 Task: Create a rule from the Routing list, Task moved to a section -> Set Priority in the project TracePlan , set the section as To-Do and set the priority of the task as  High.
Action: Mouse moved to (65, 413)
Screenshot: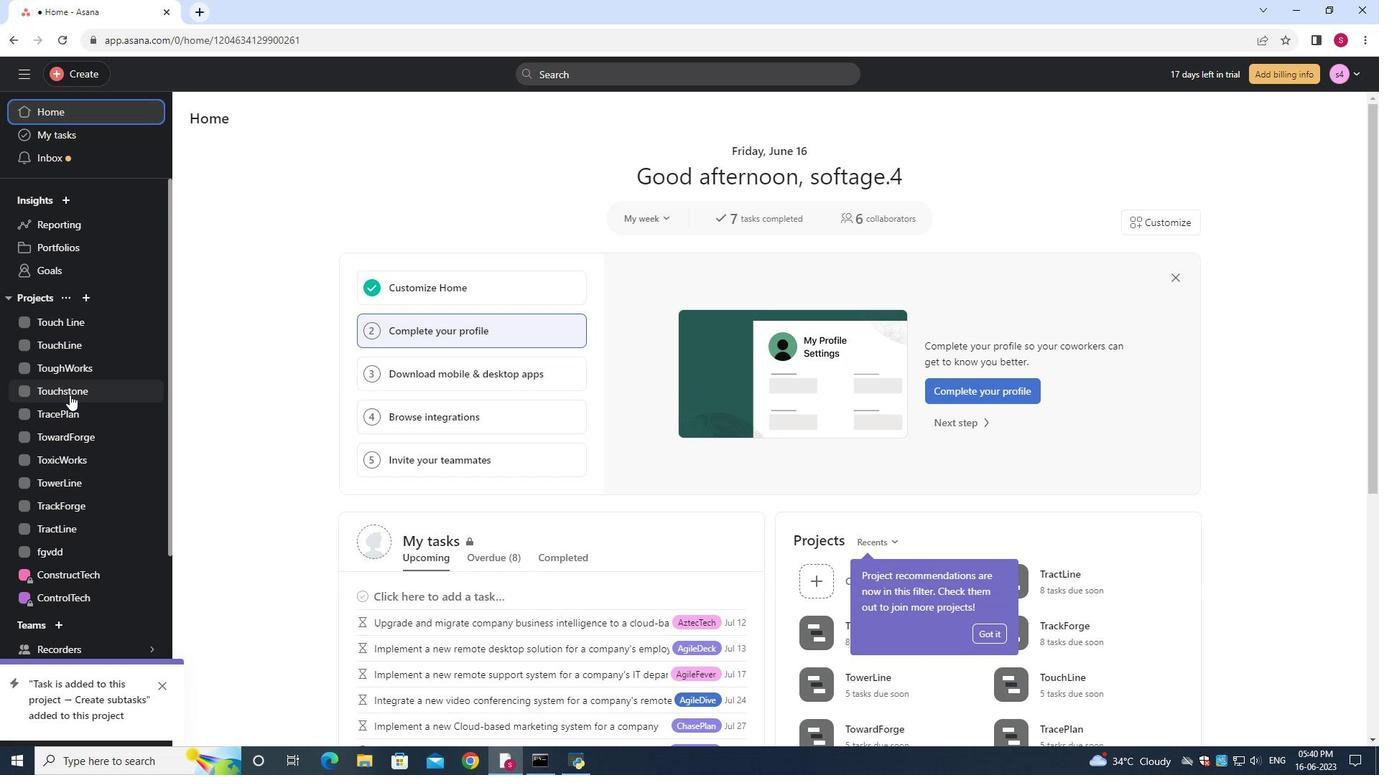 
Action: Mouse pressed left at (65, 413)
Screenshot: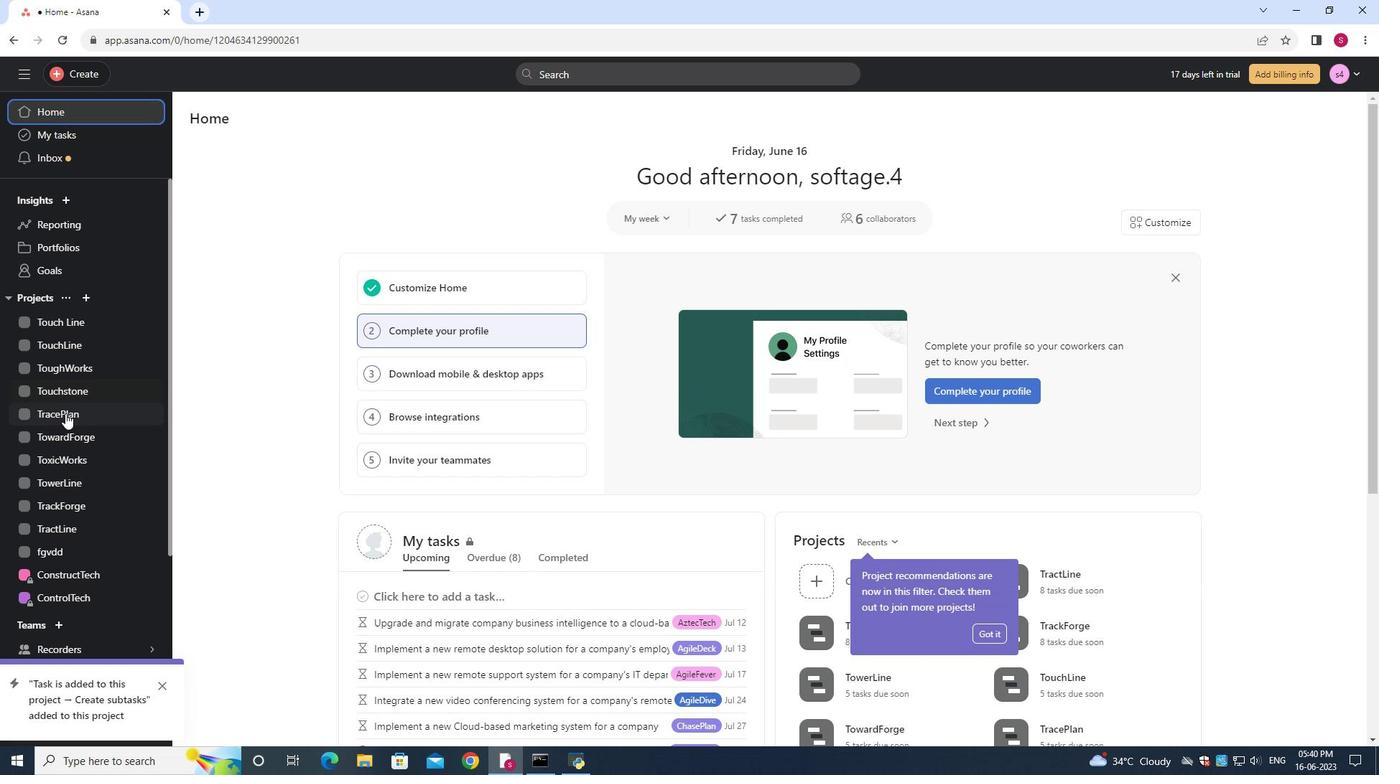 
Action: Mouse moved to (1312, 125)
Screenshot: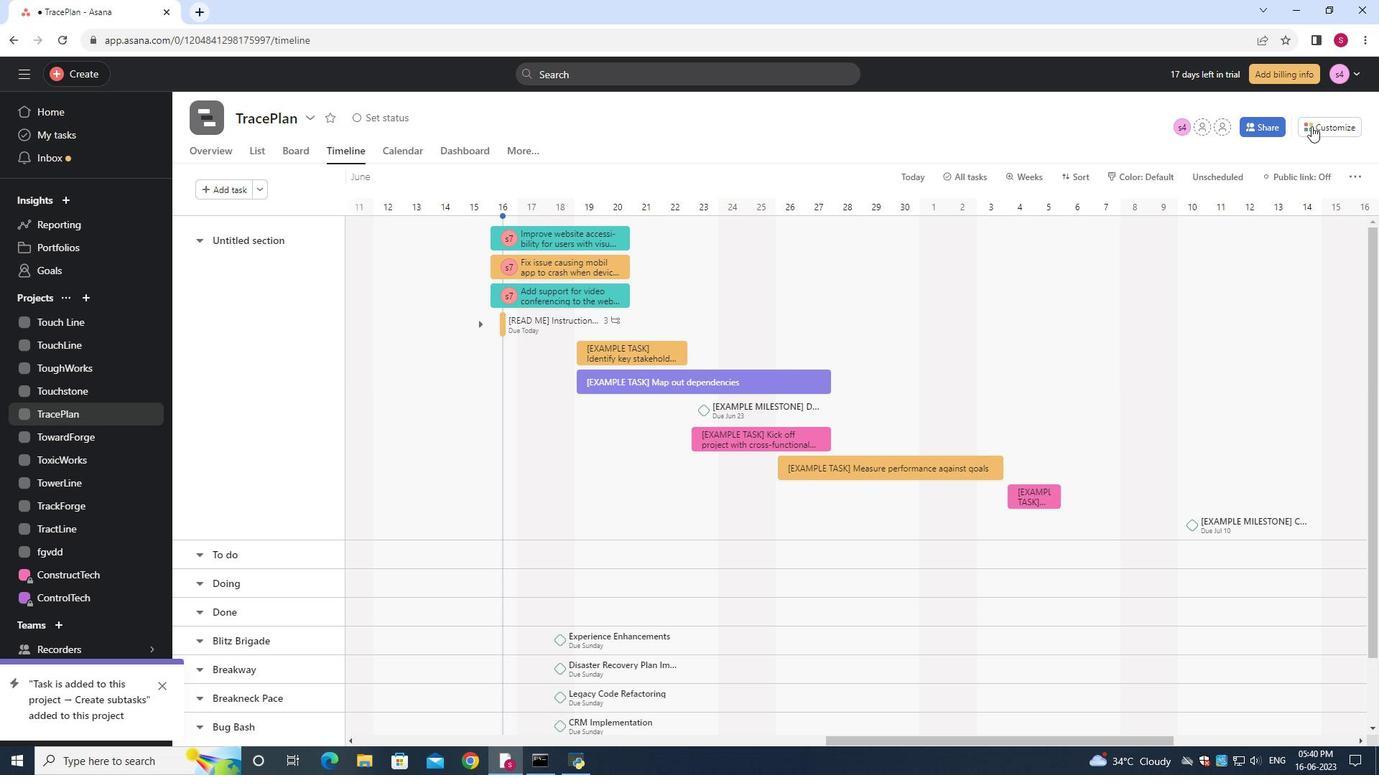 
Action: Mouse pressed left at (1311, 125)
Screenshot: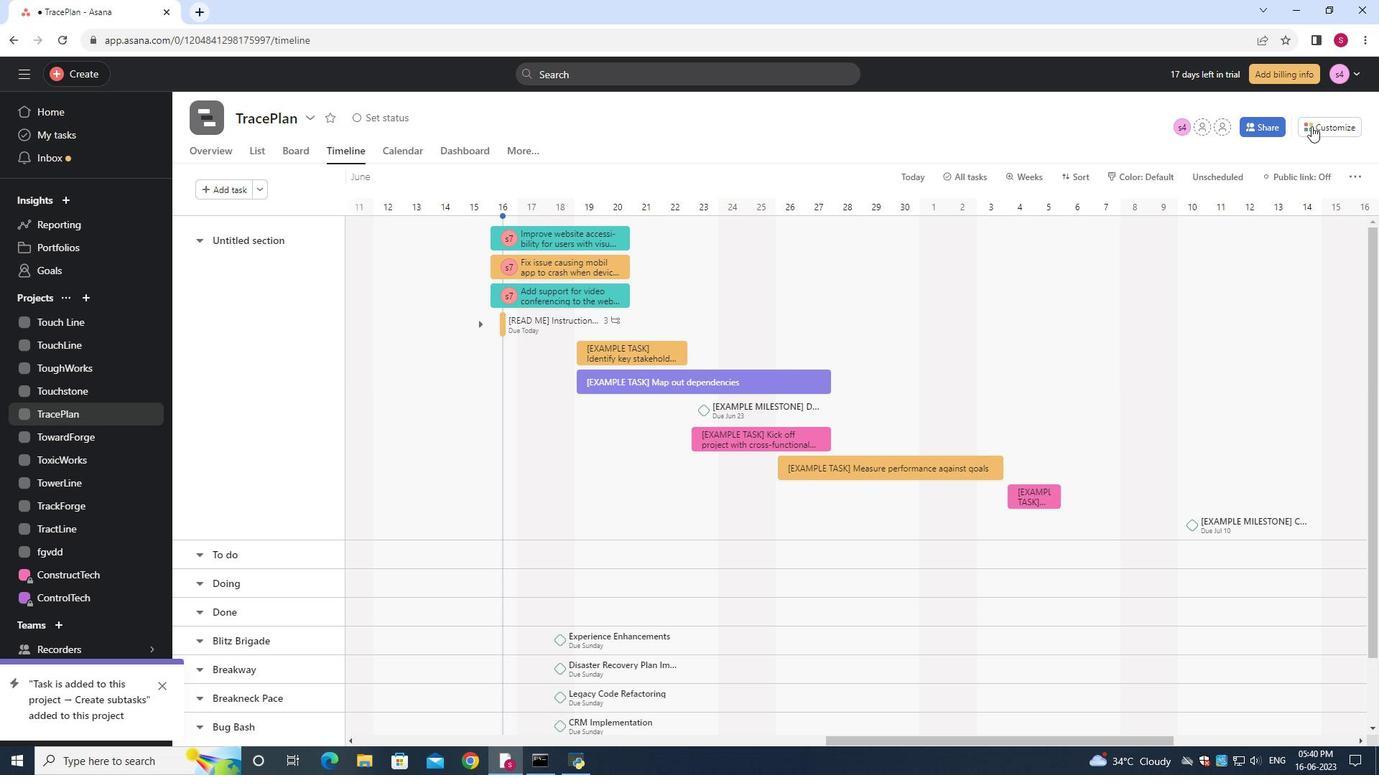 
Action: Mouse moved to (1080, 346)
Screenshot: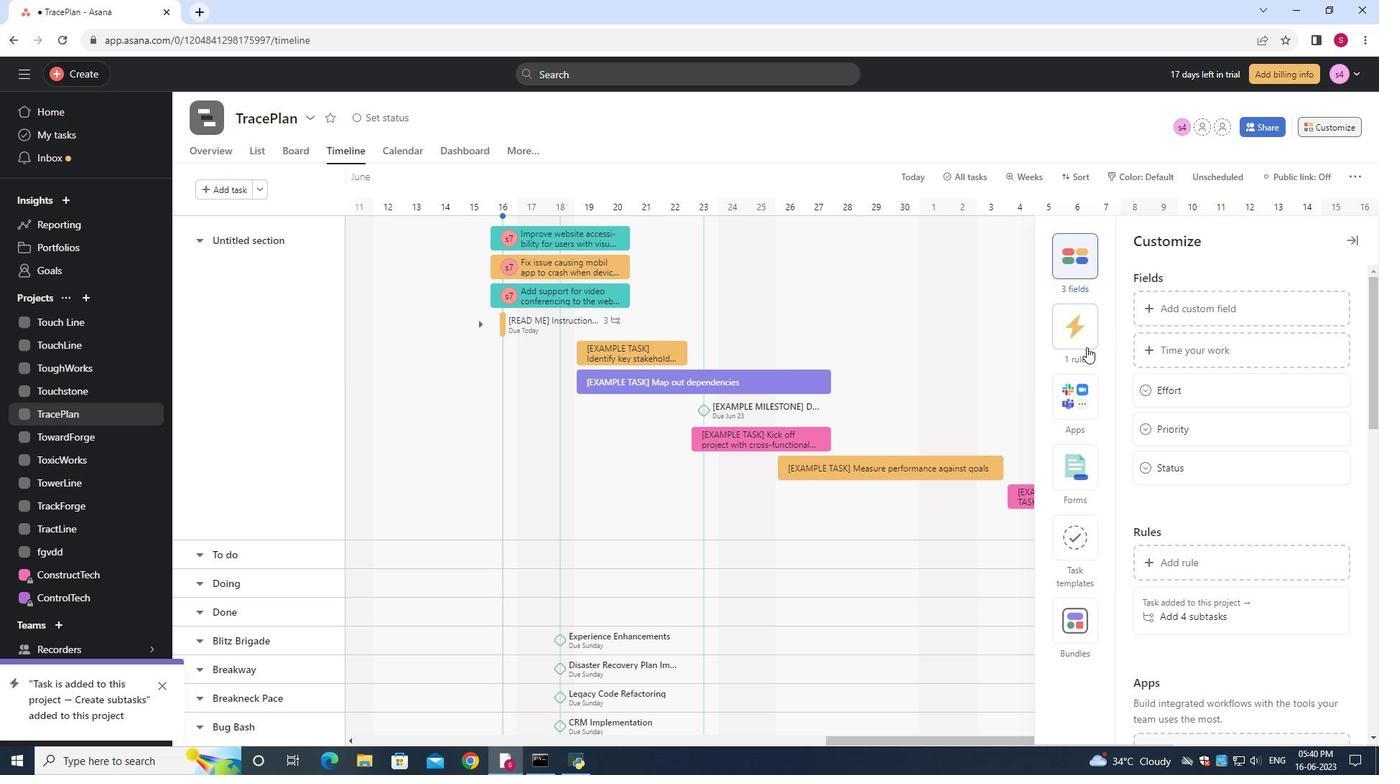 
Action: Mouse pressed left at (1080, 346)
Screenshot: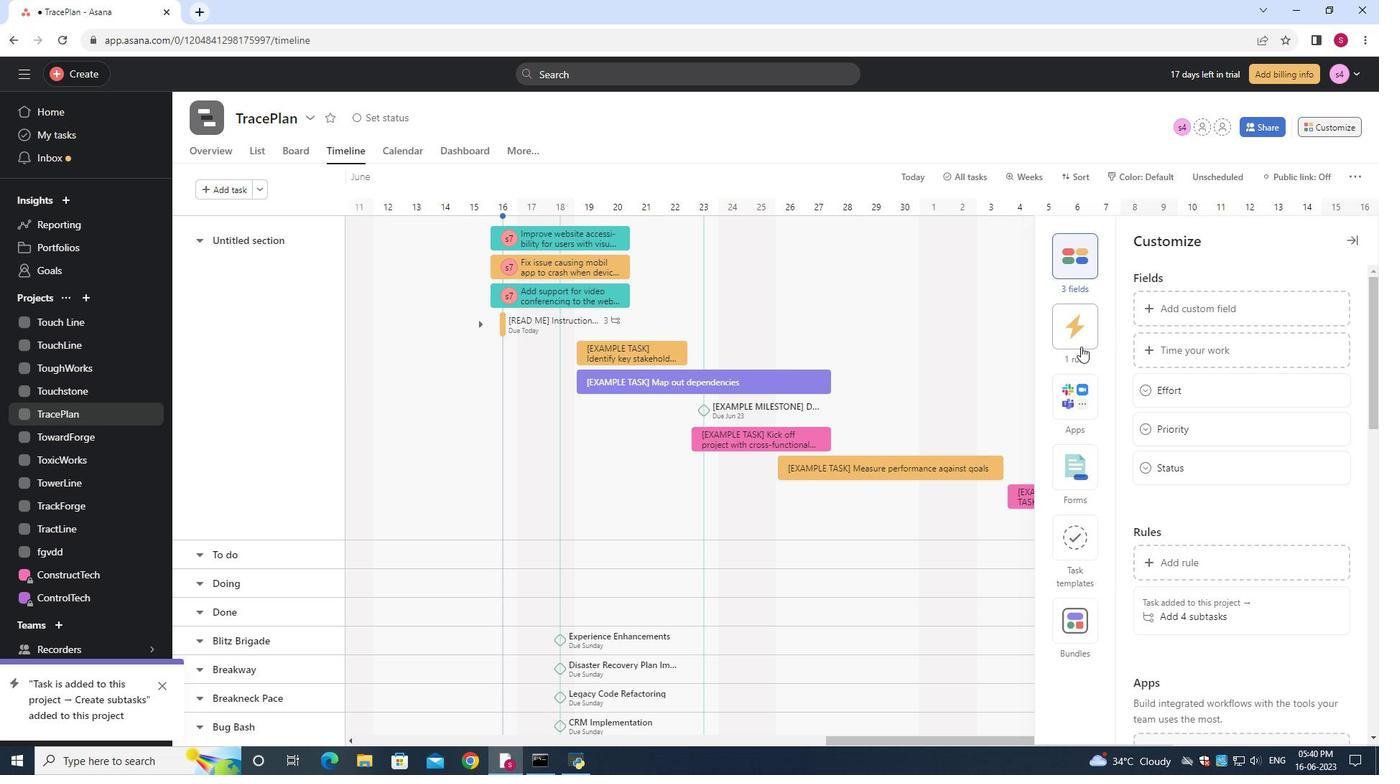 
Action: Mouse moved to (1185, 311)
Screenshot: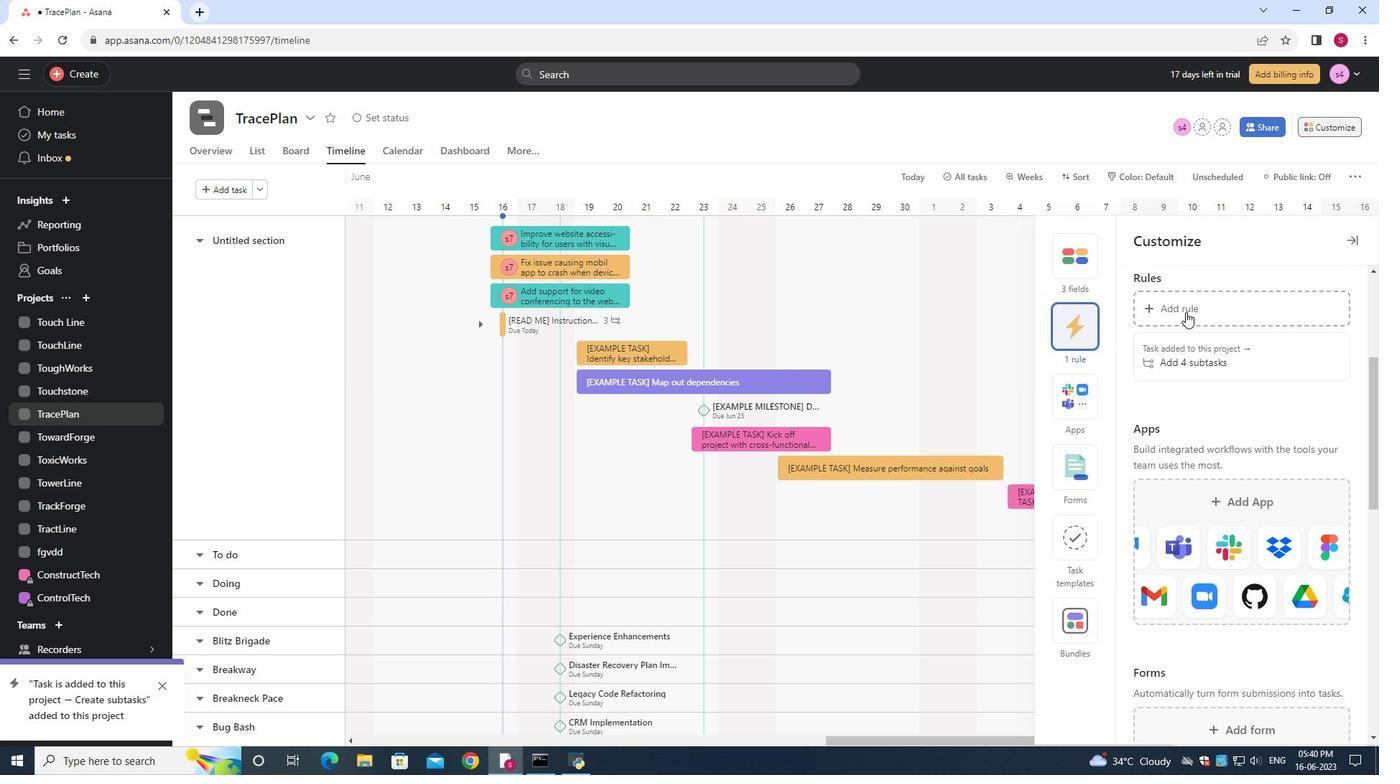
Action: Mouse pressed left at (1185, 311)
Screenshot: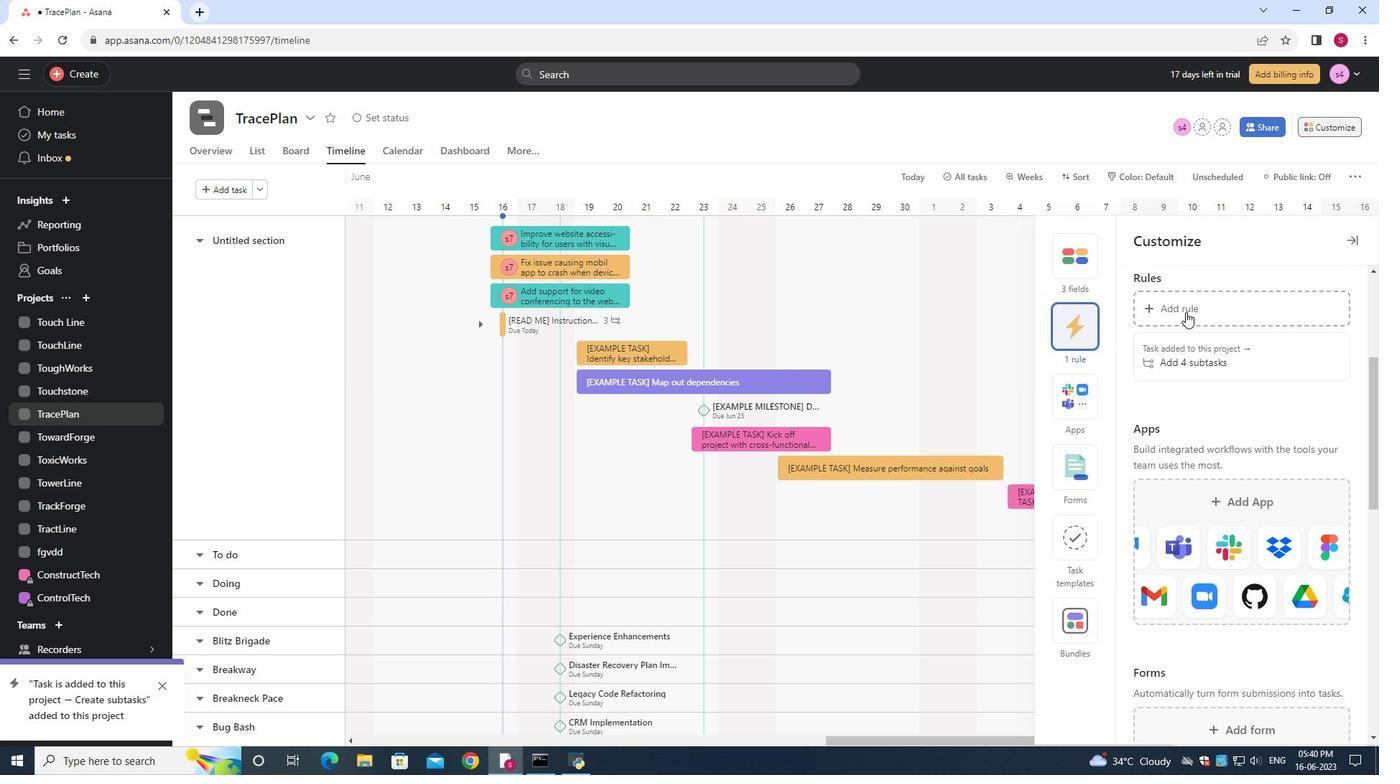 
Action: Mouse moved to (288, 193)
Screenshot: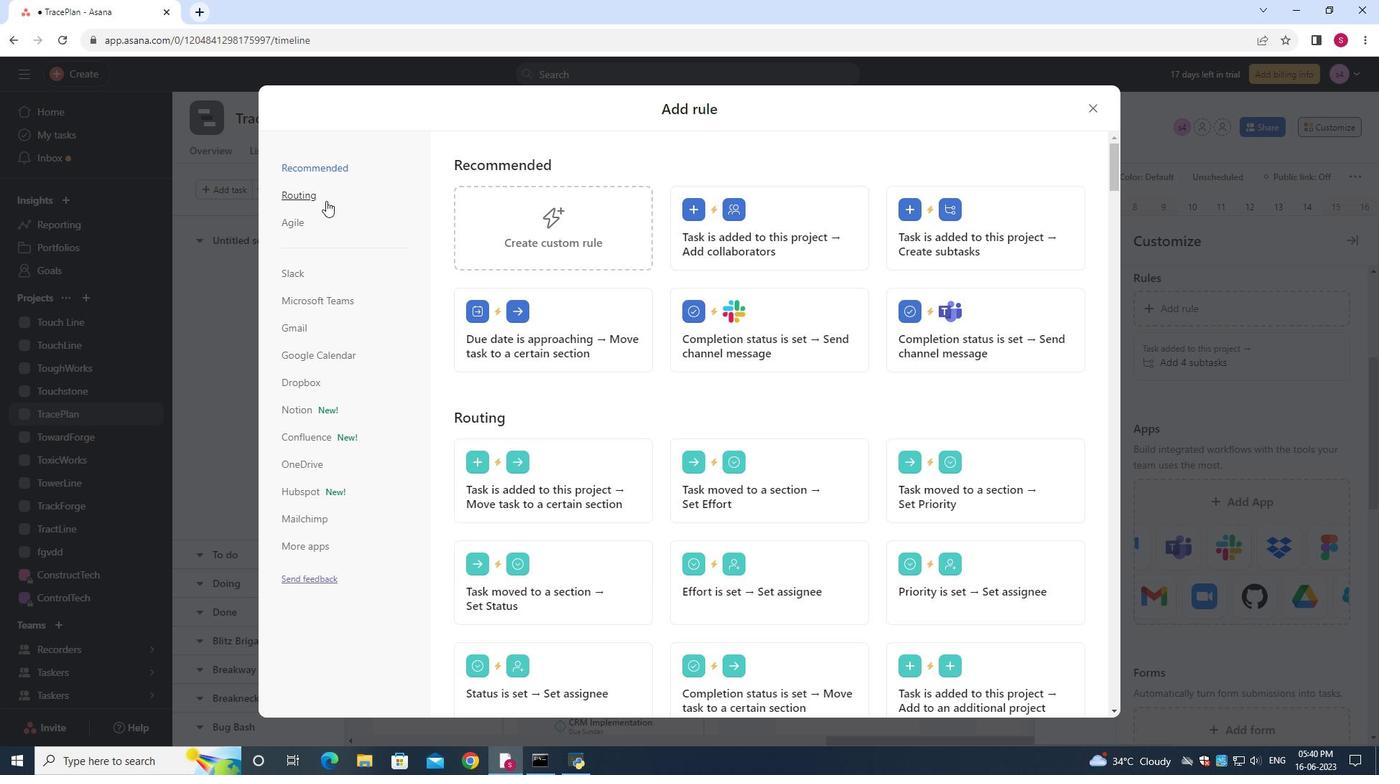 
Action: Mouse pressed left at (288, 193)
Screenshot: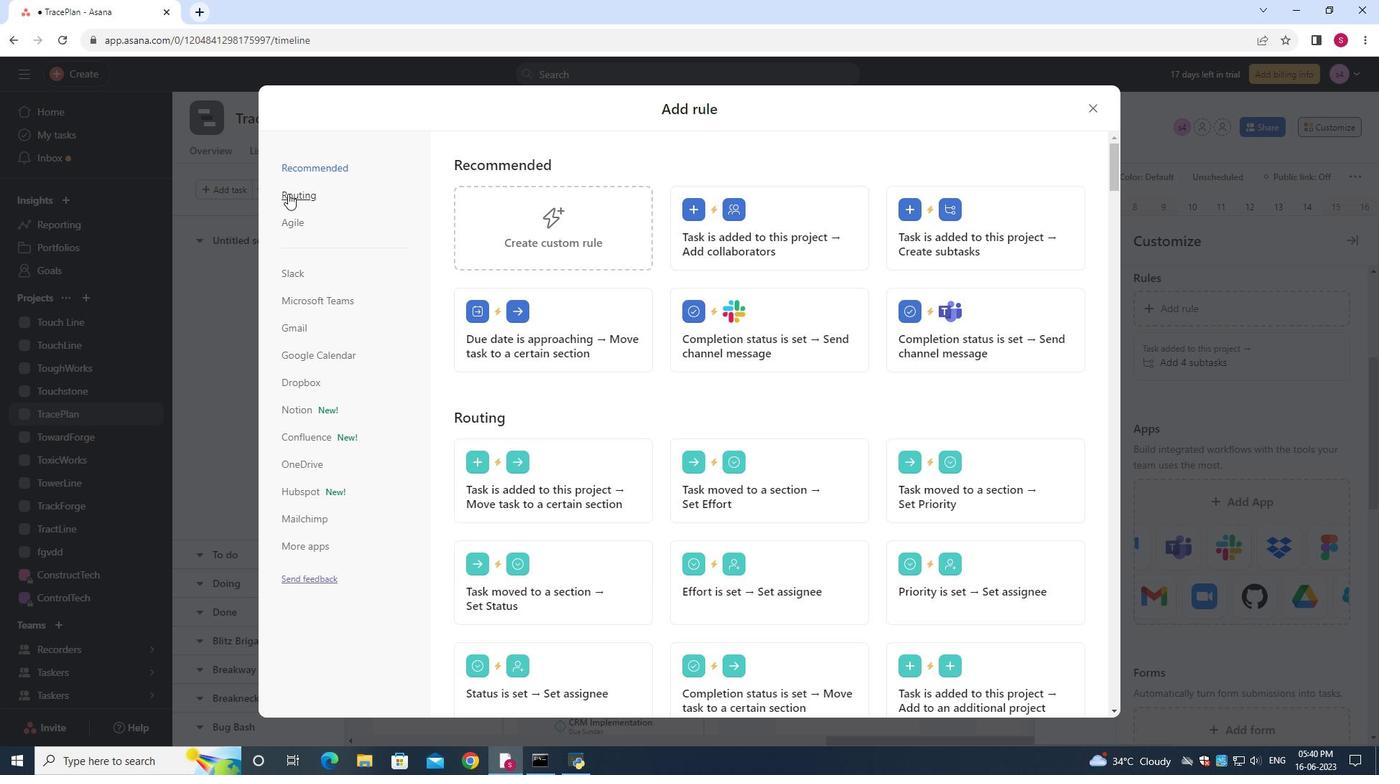 
Action: Mouse moved to (952, 232)
Screenshot: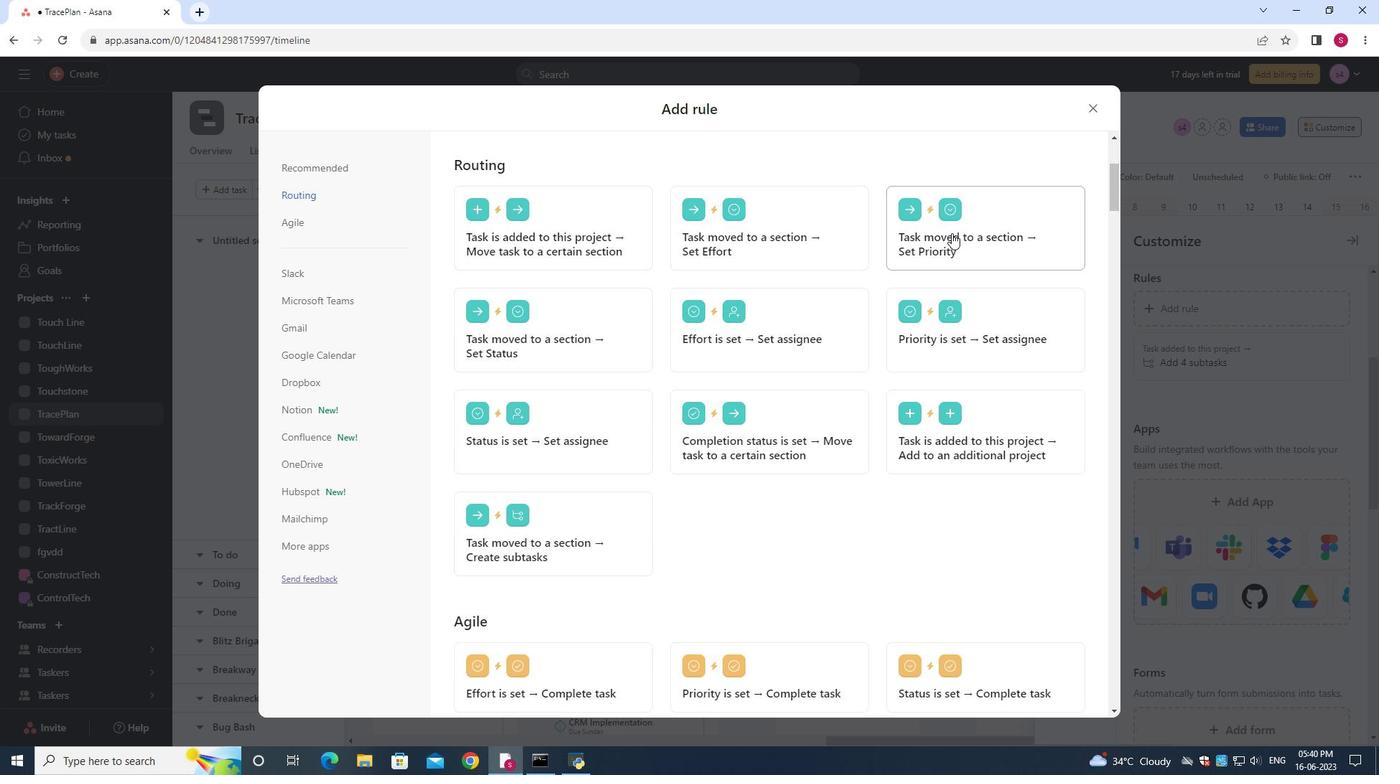 
Action: Mouse pressed left at (952, 232)
Screenshot: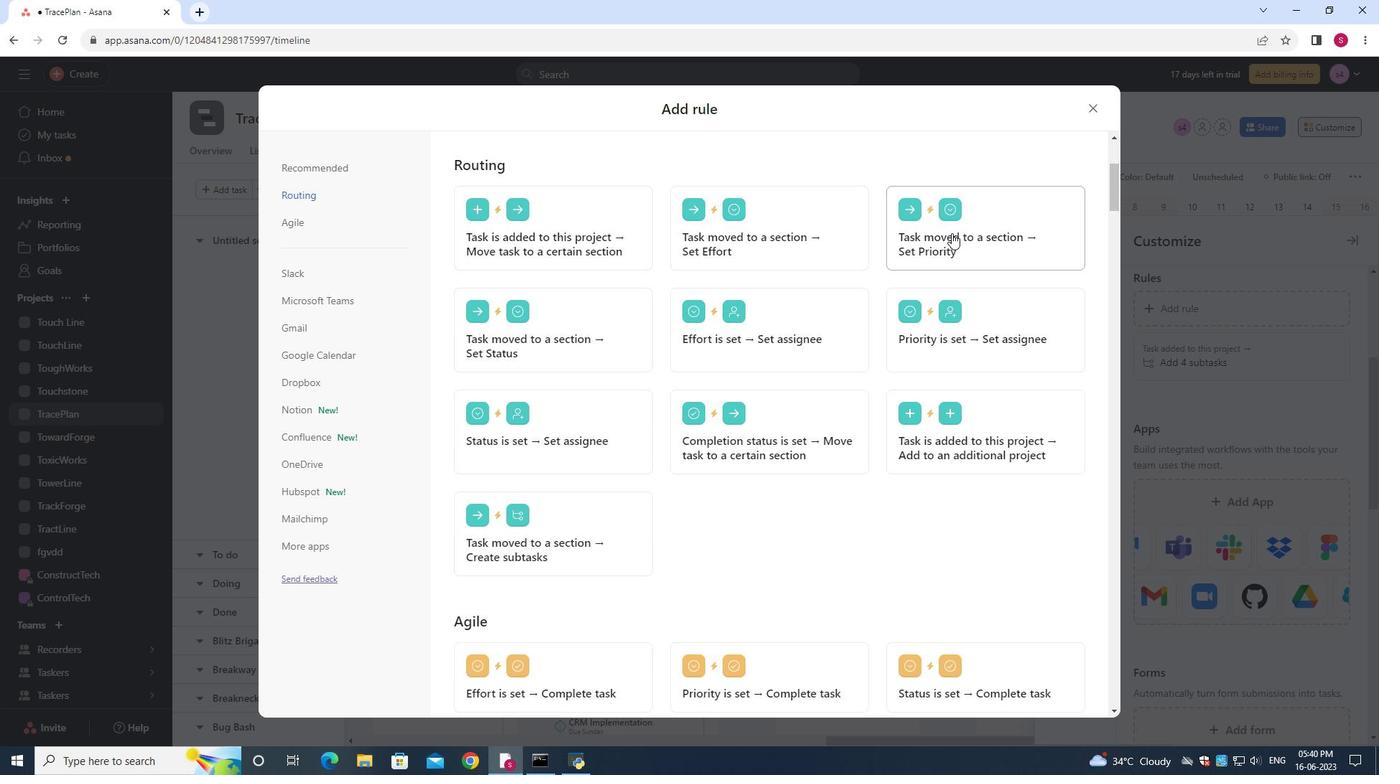 
Action: Mouse moved to (559, 391)
Screenshot: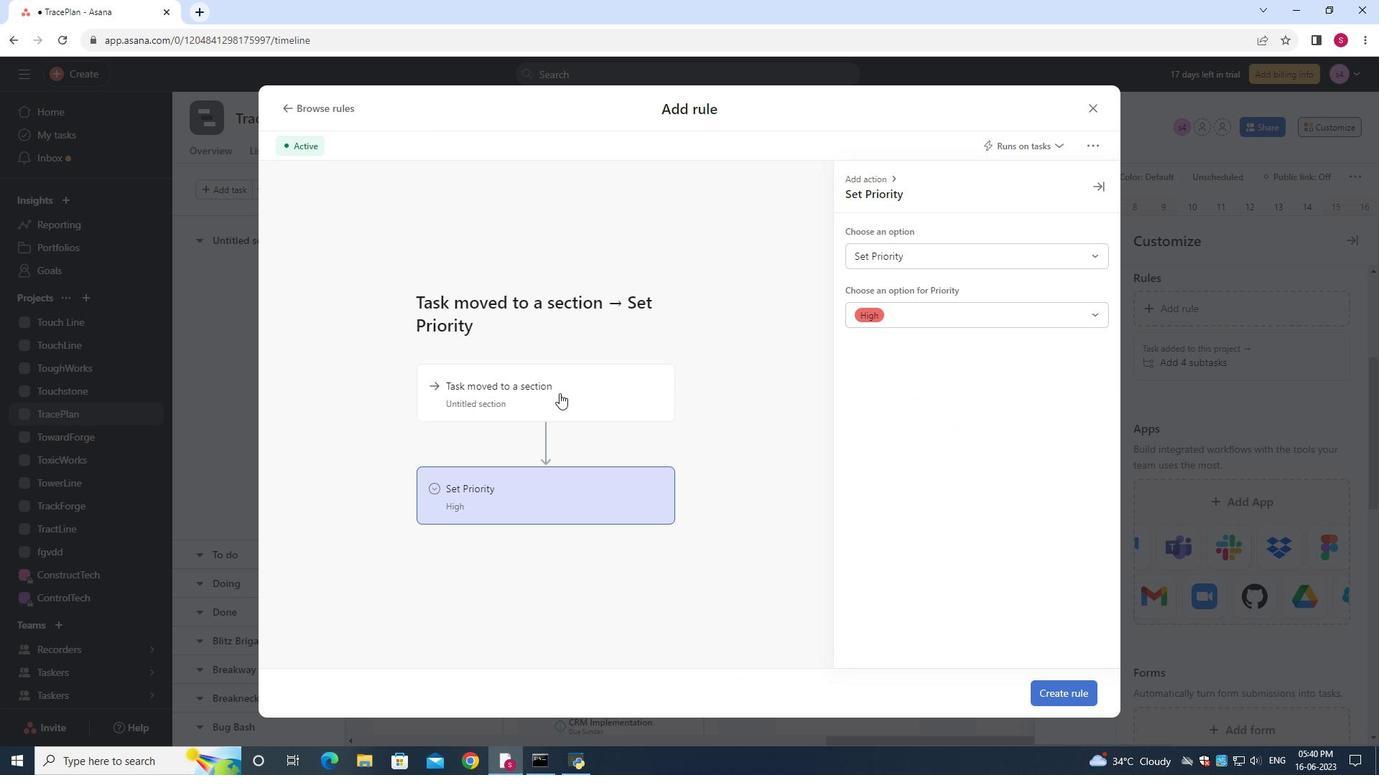 
Action: Mouse pressed left at (559, 391)
Screenshot: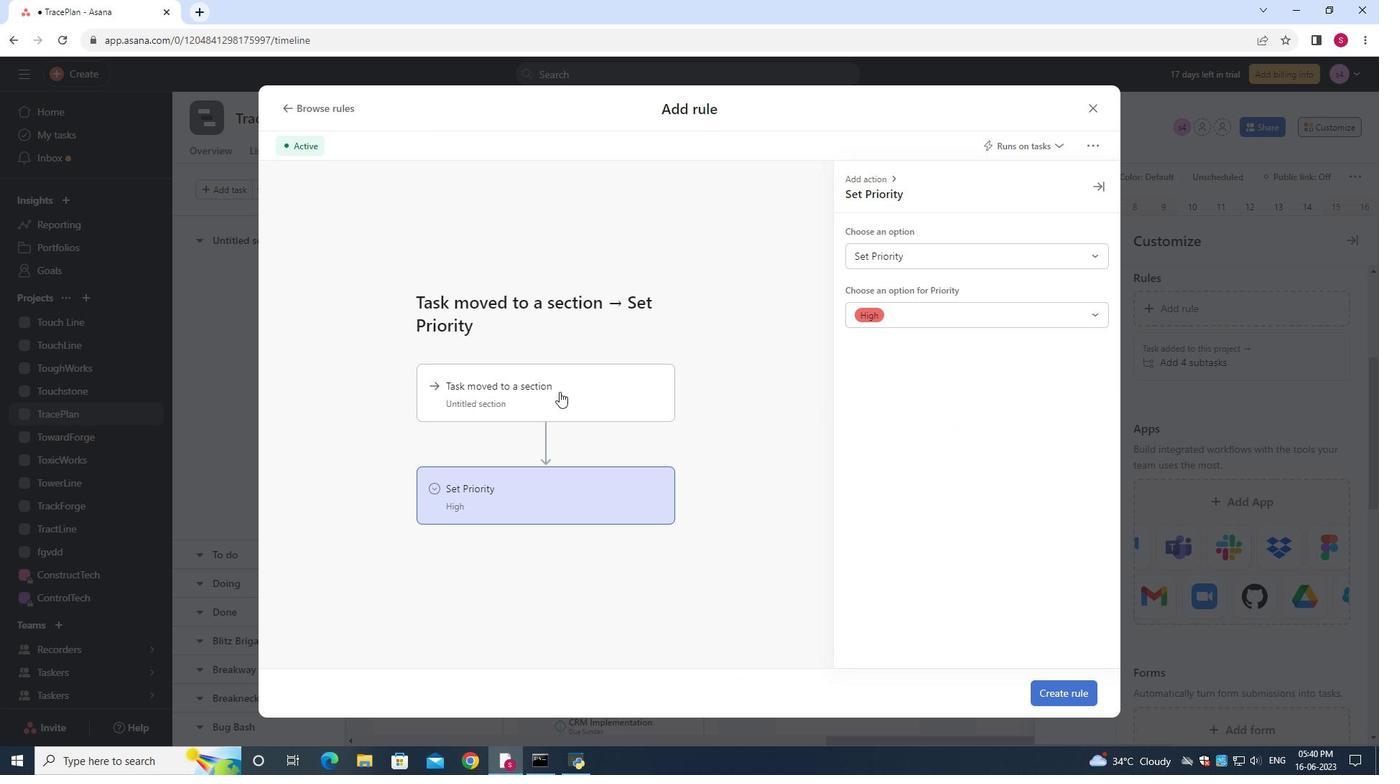 
Action: Mouse moved to (910, 261)
Screenshot: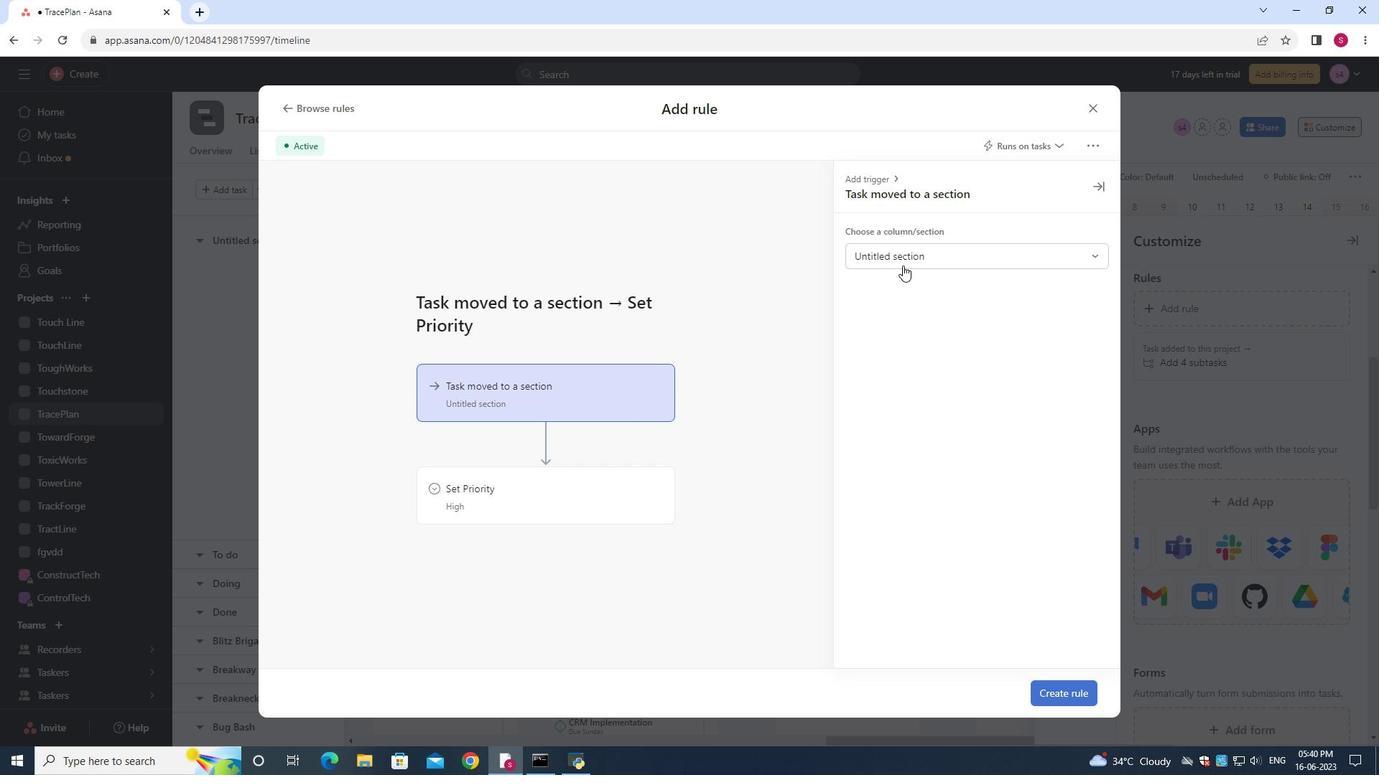 
Action: Mouse pressed left at (910, 261)
Screenshot: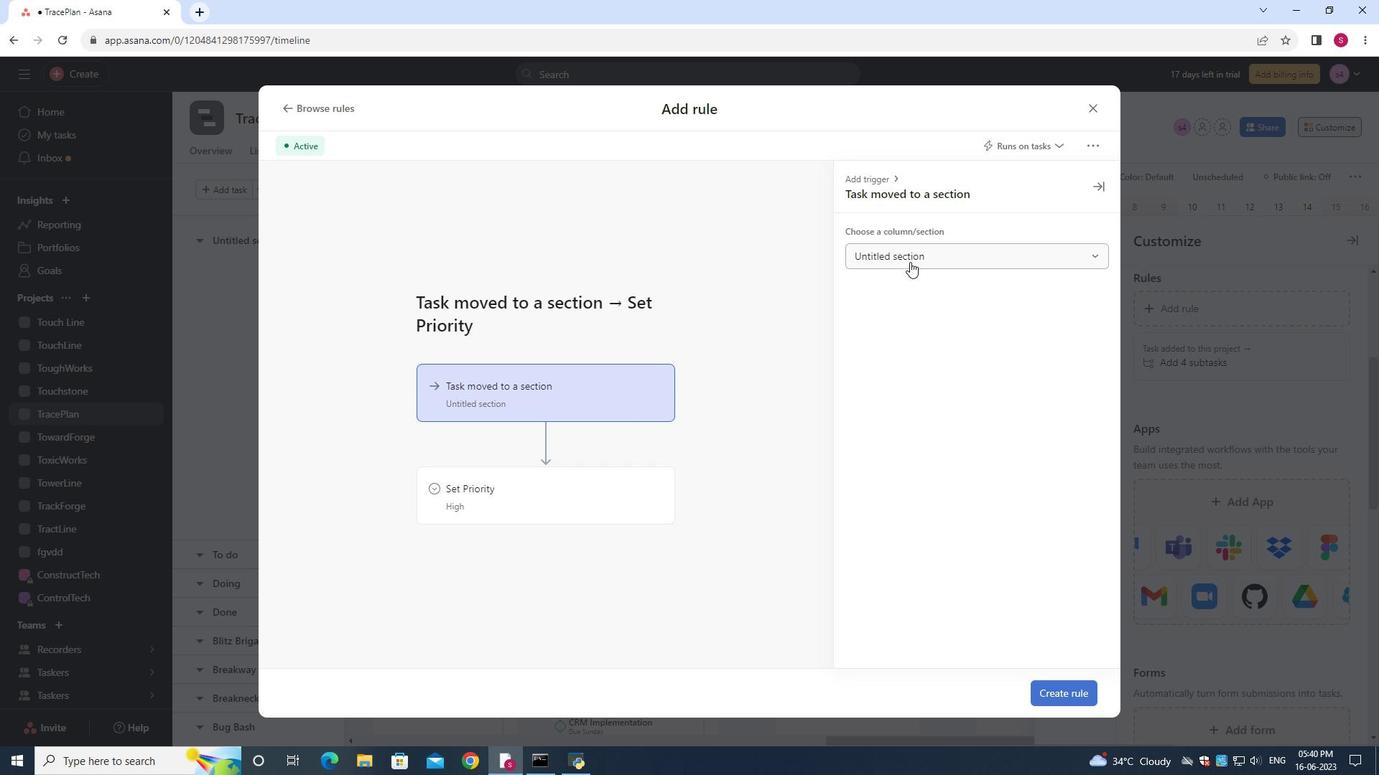 
Action: Mouse moved to (882, 314)
Screenshot: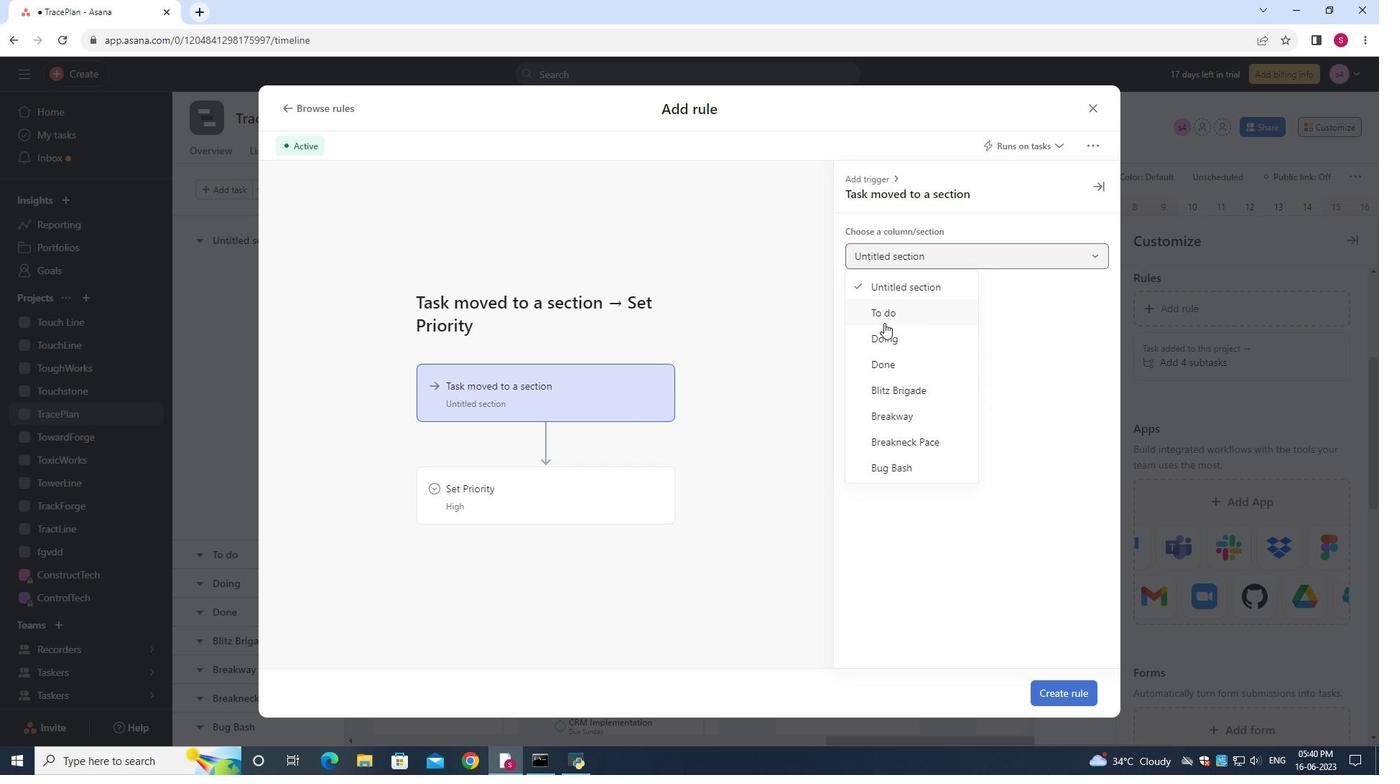 
Action: Mouse pressed left at (882, 314)
Screenshot: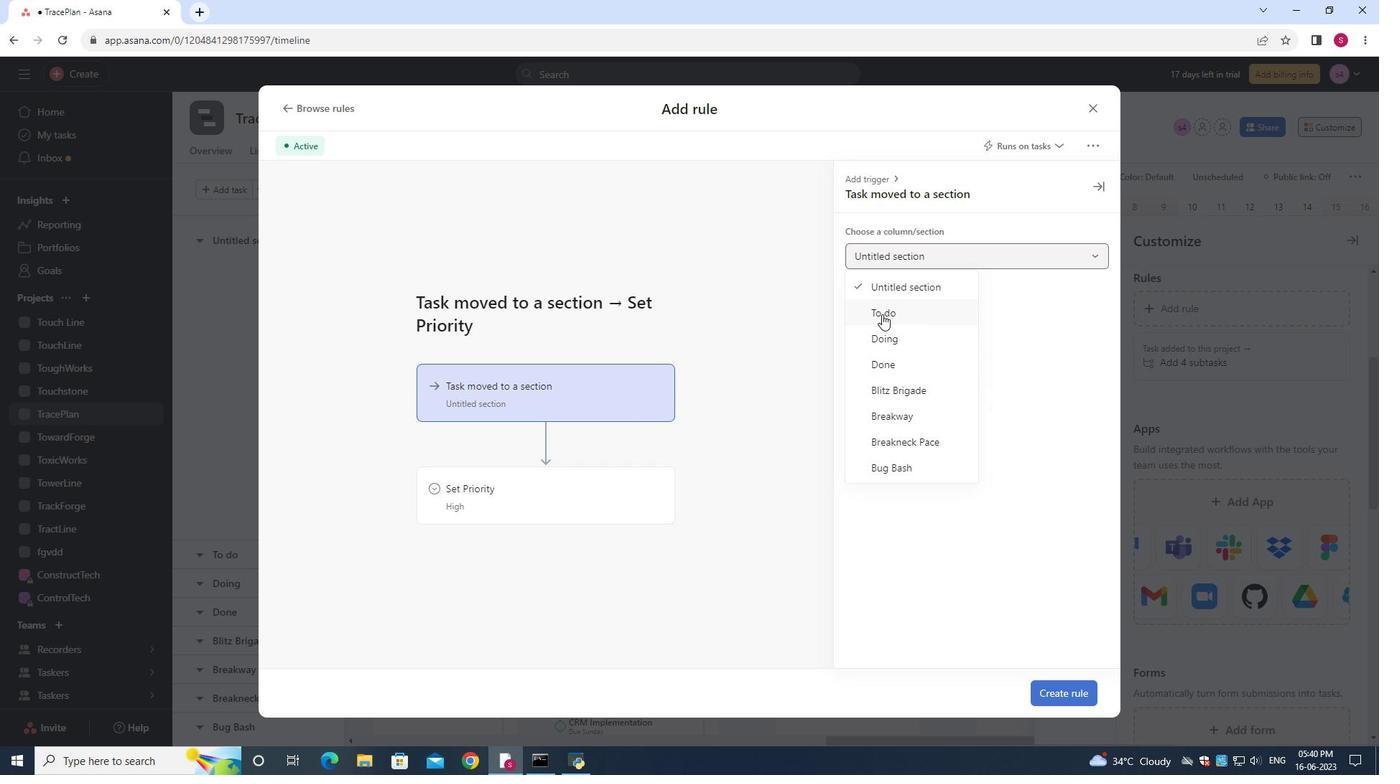 
Action: Mouse moved to (510, 487)
Screenshot: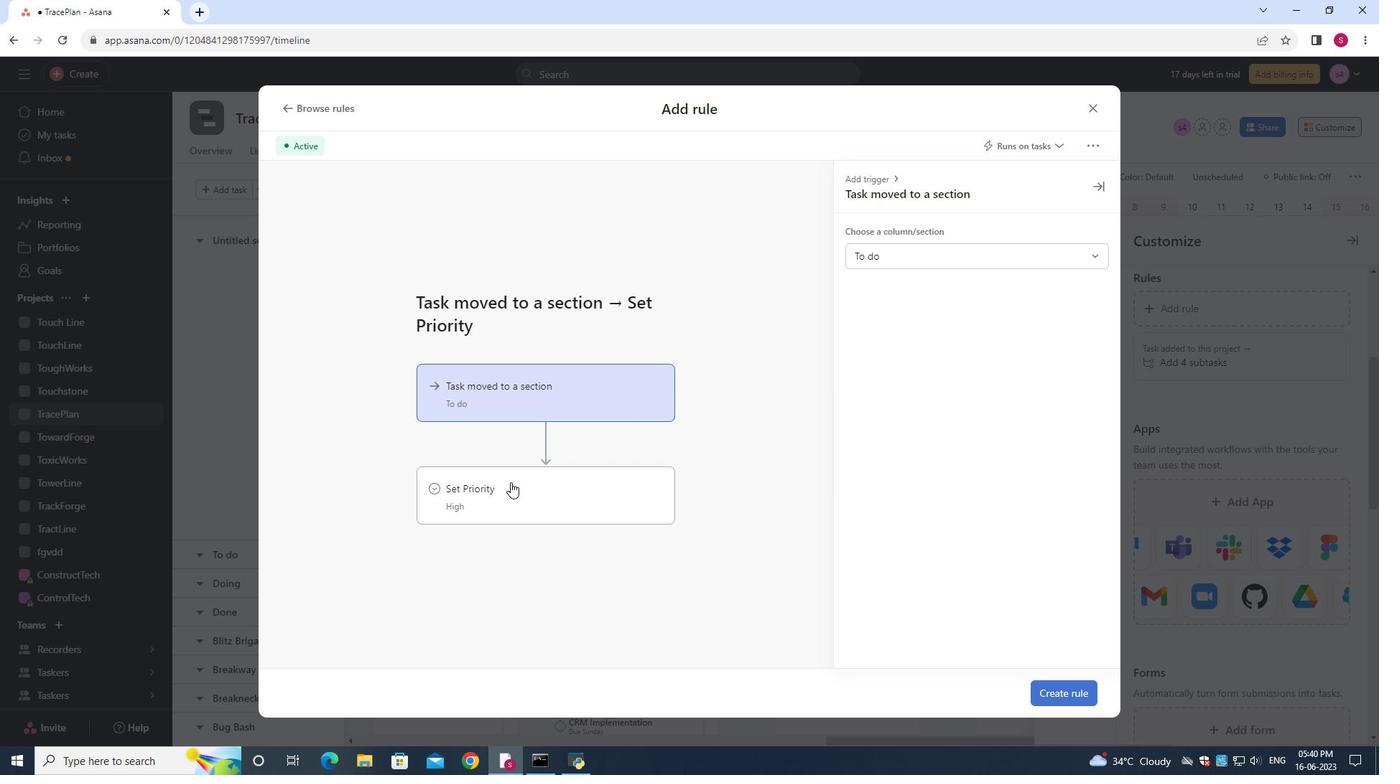 
Action: Mouse pressed left at (510, 487)
Screenshot: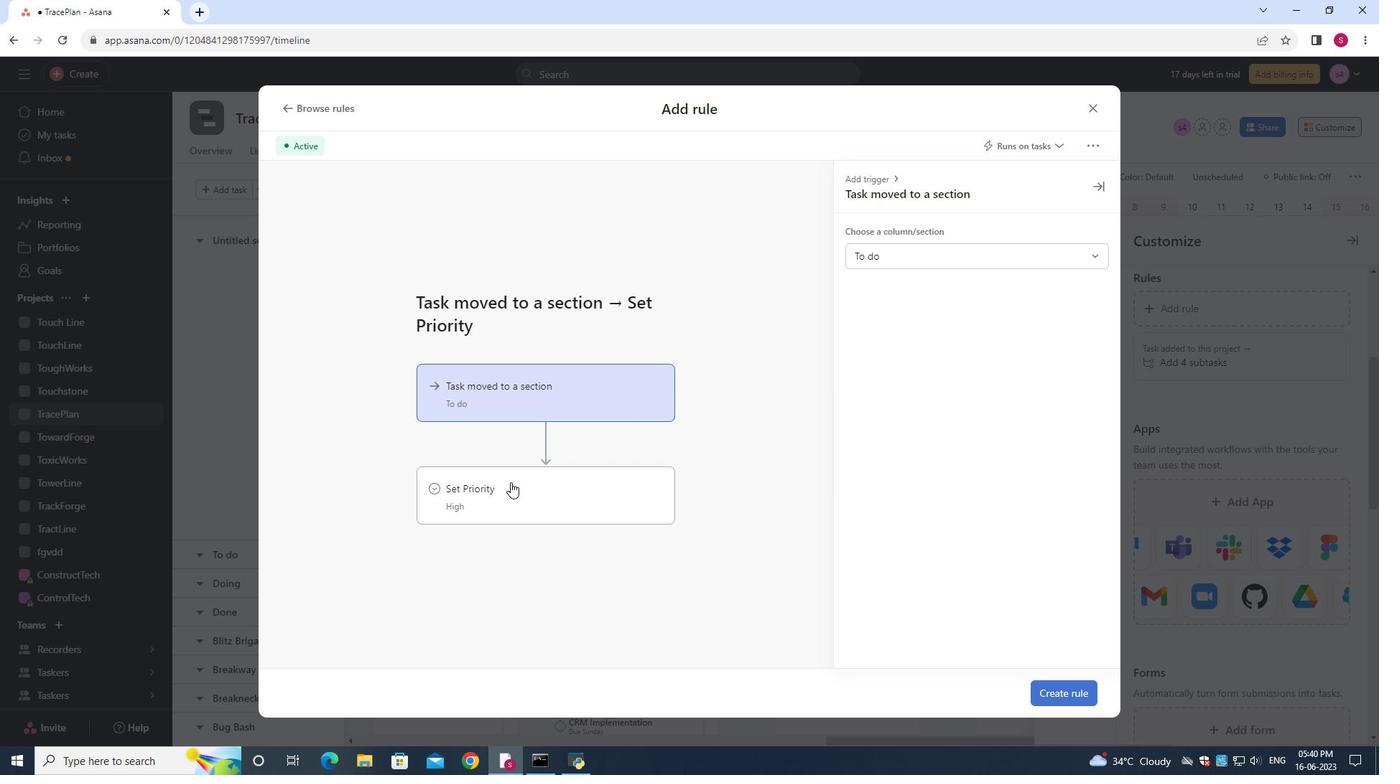 
Action: Mouse moved to (916, 256)
Screenshot: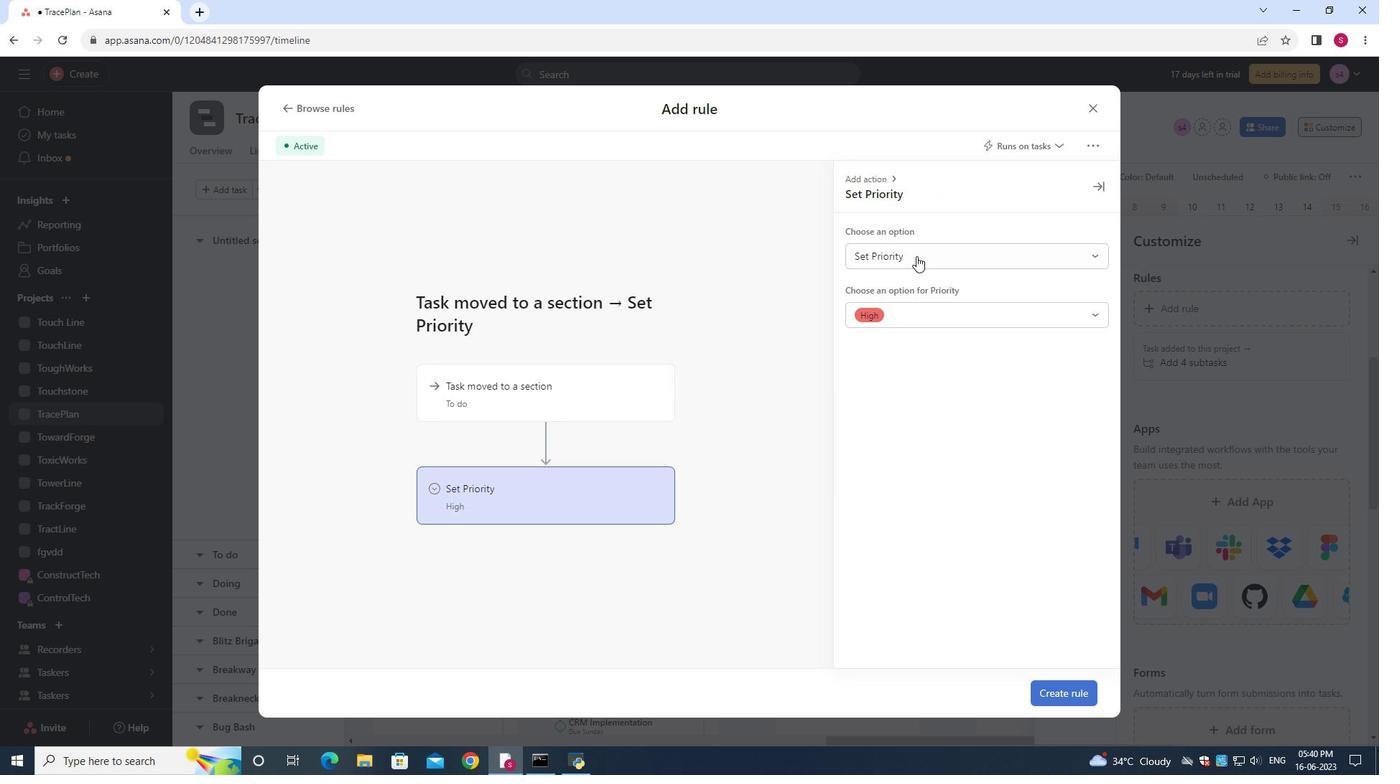 
Action: Mouse pressed left at (916, 256)
Screenshot: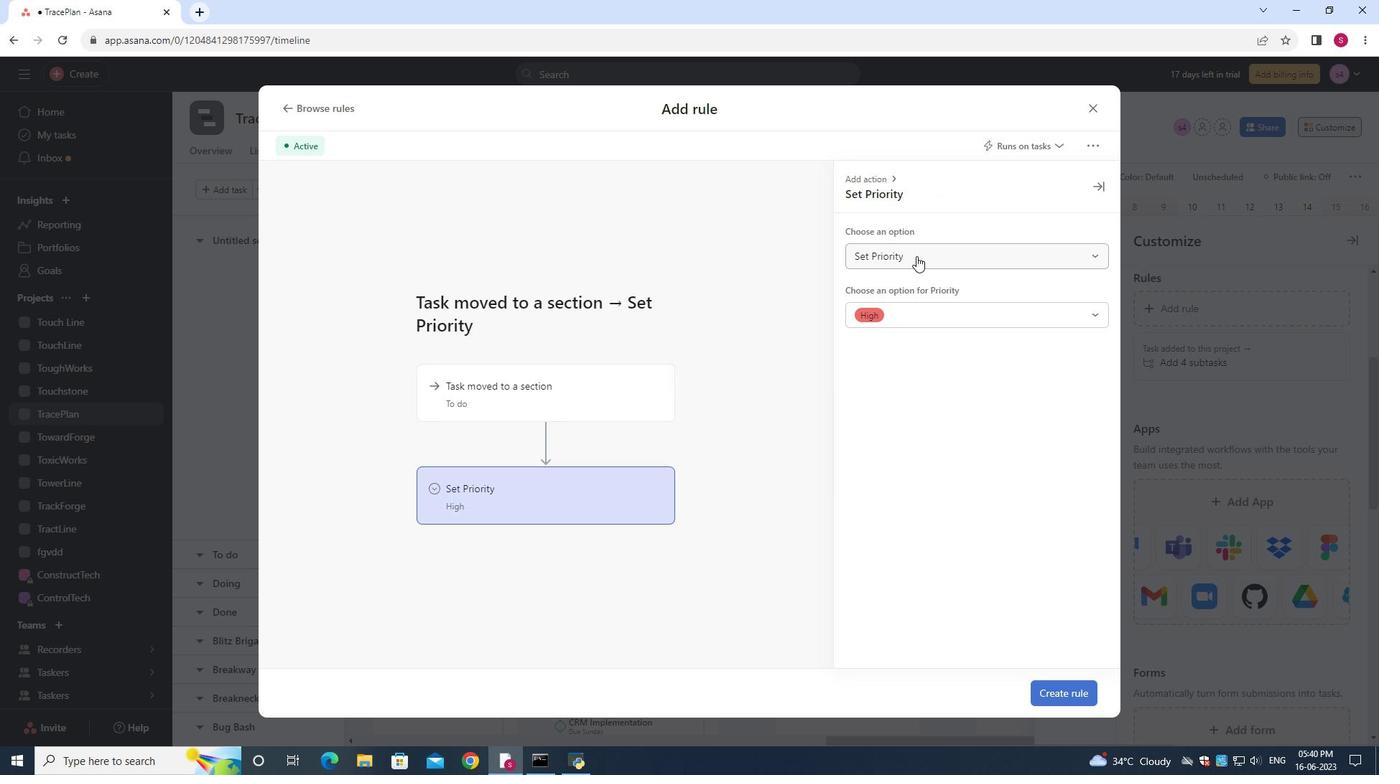 
Action: Mouse moved to (916, 256)
Screenshot: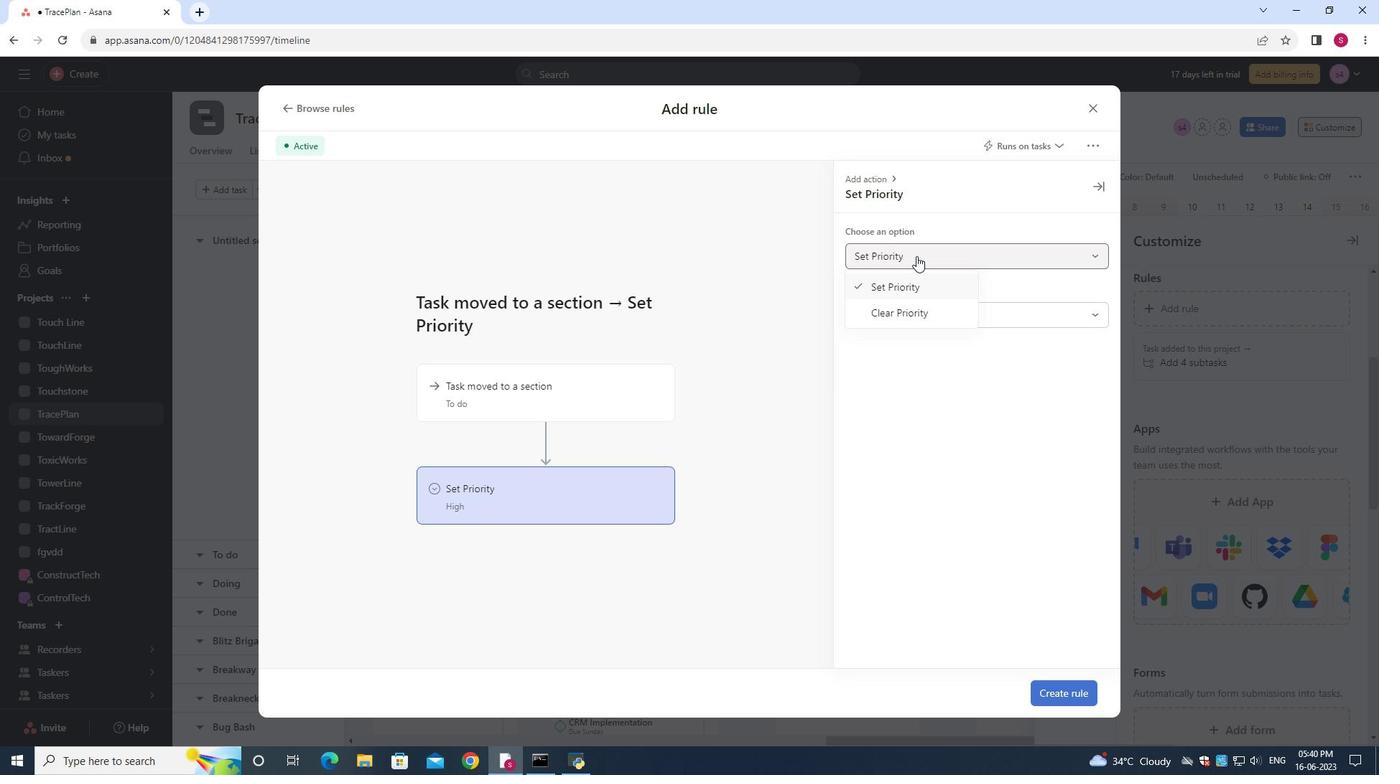 
Action: Mouse pressed left at (916, 256)
Screenshot: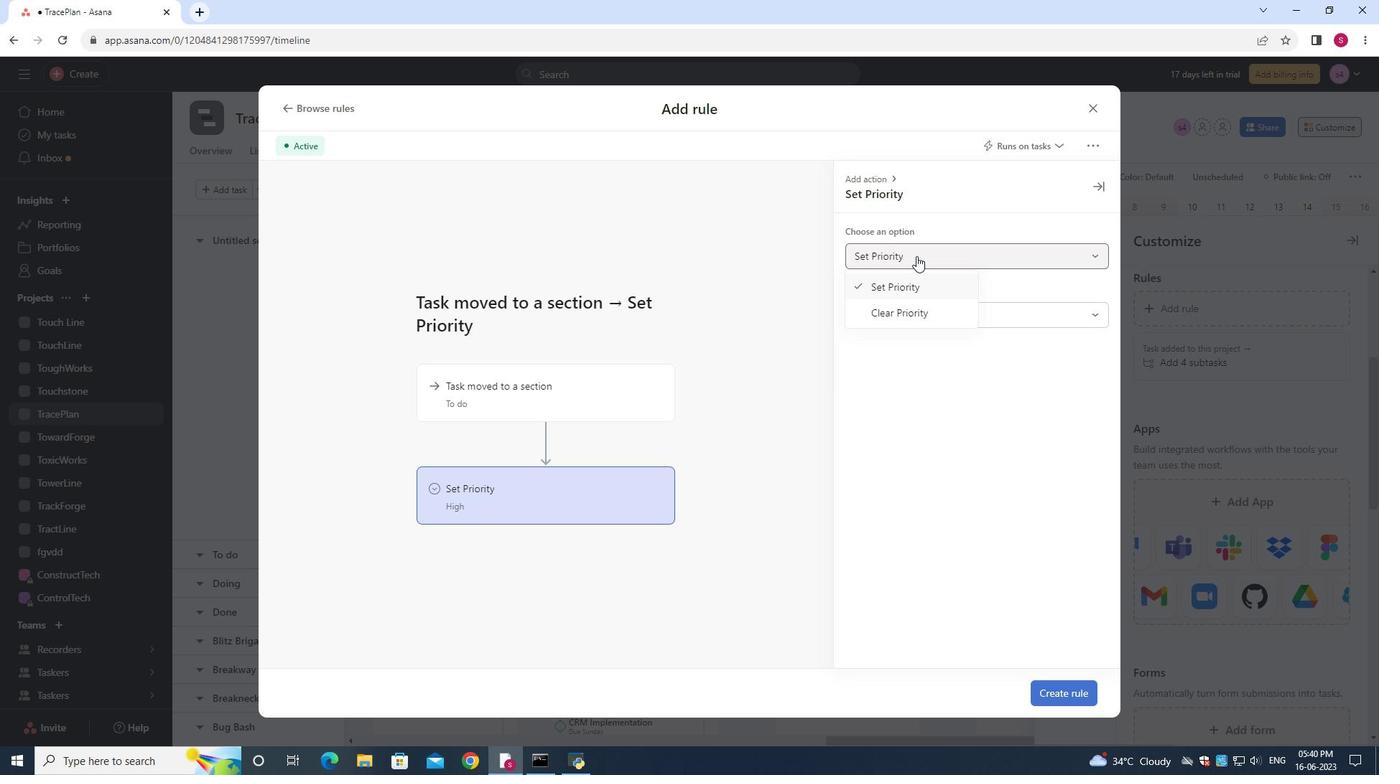 
Action: Mouse moved to (902, 313)
Screenshot: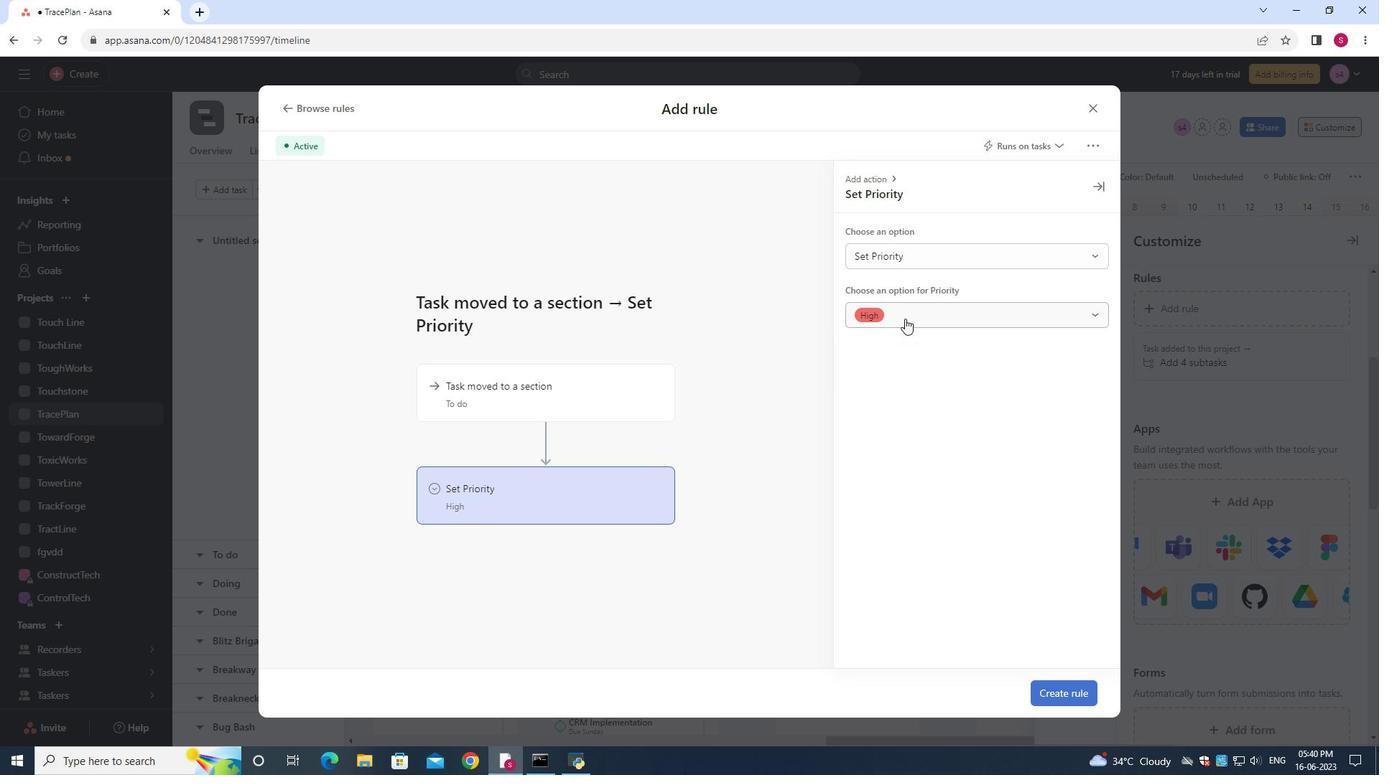
Action: Mouse pressed left at (902, 313)
Screenshot: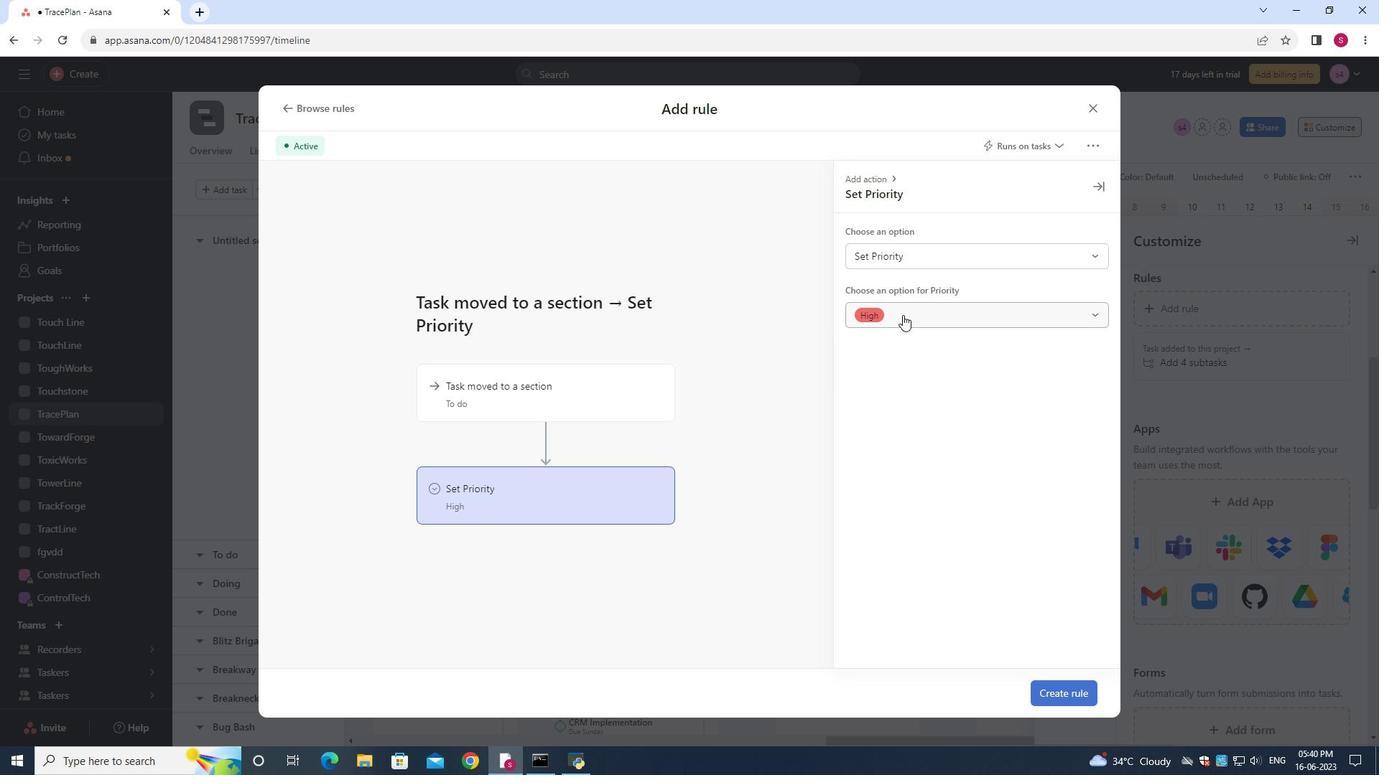 
Action: Mouse moved to (891, 343)
Screenshot: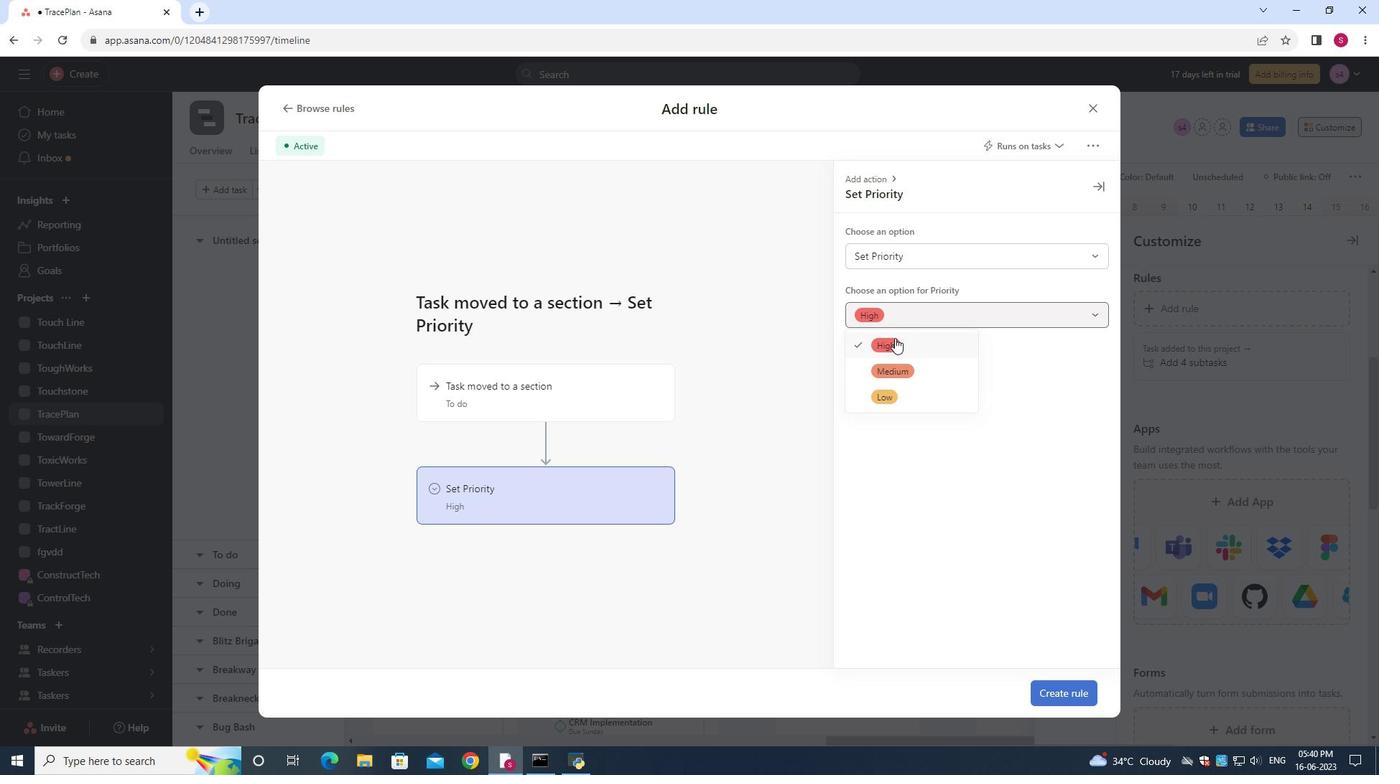 
Action: Mouse pressed left at (891, 343)
Screenshot: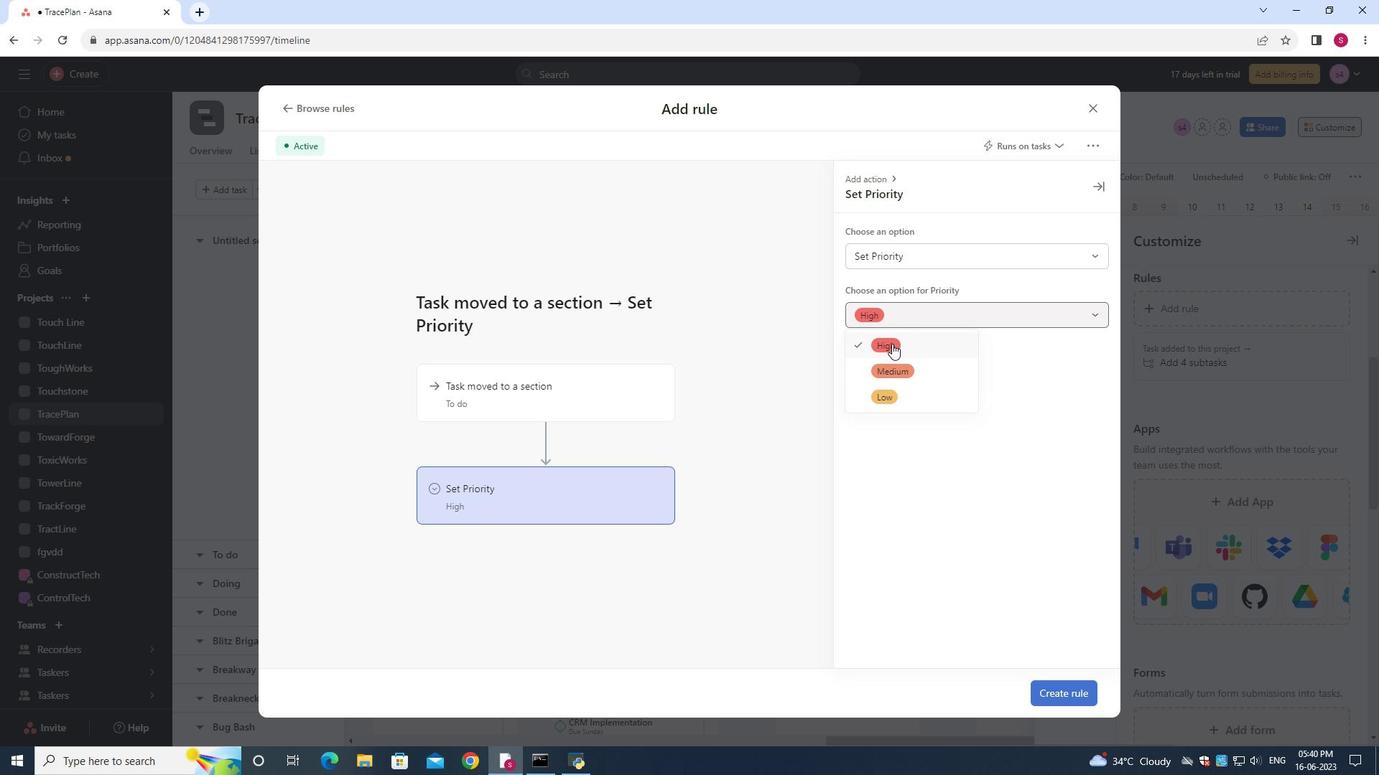 
Action: Mouse moved to (1048, 690)
Screenshot: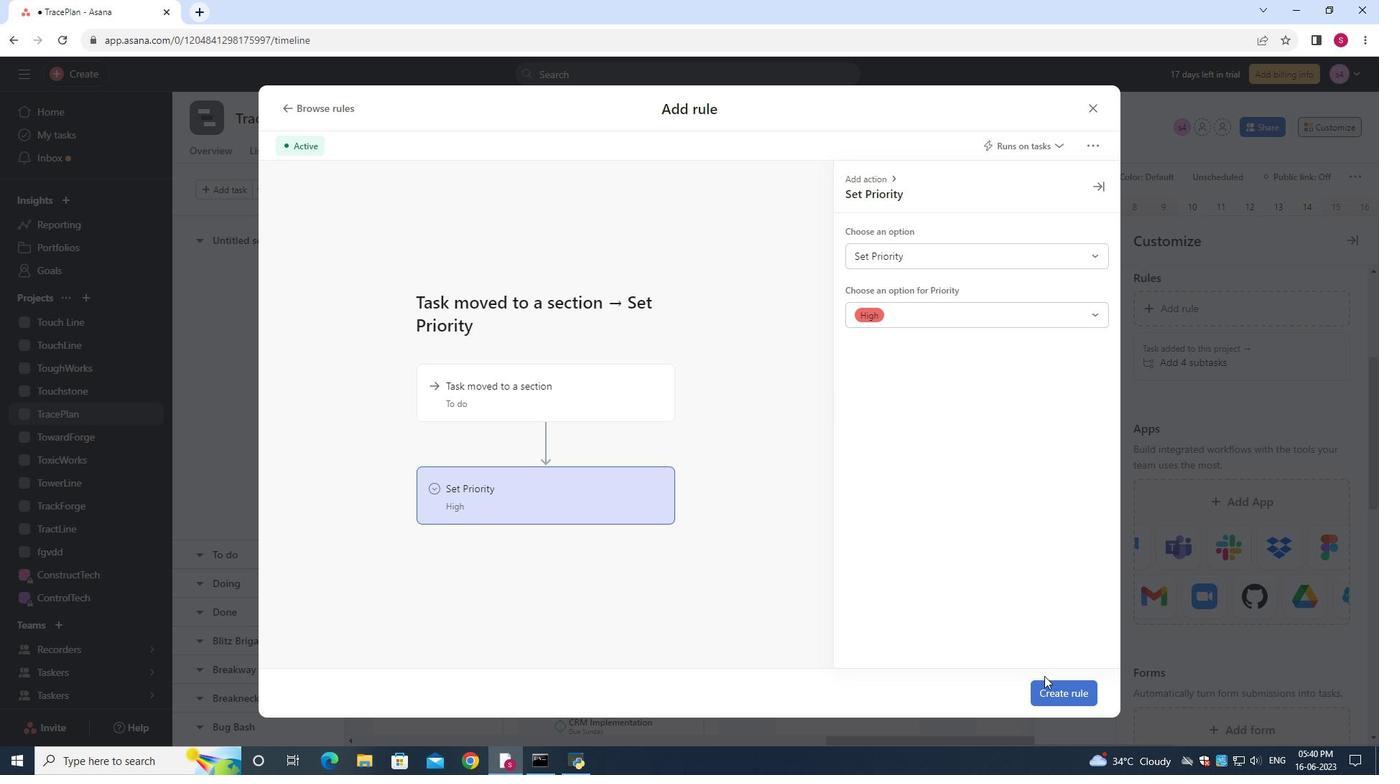 
Action: Mouse pressed left at (1048, 690)
Screenshot: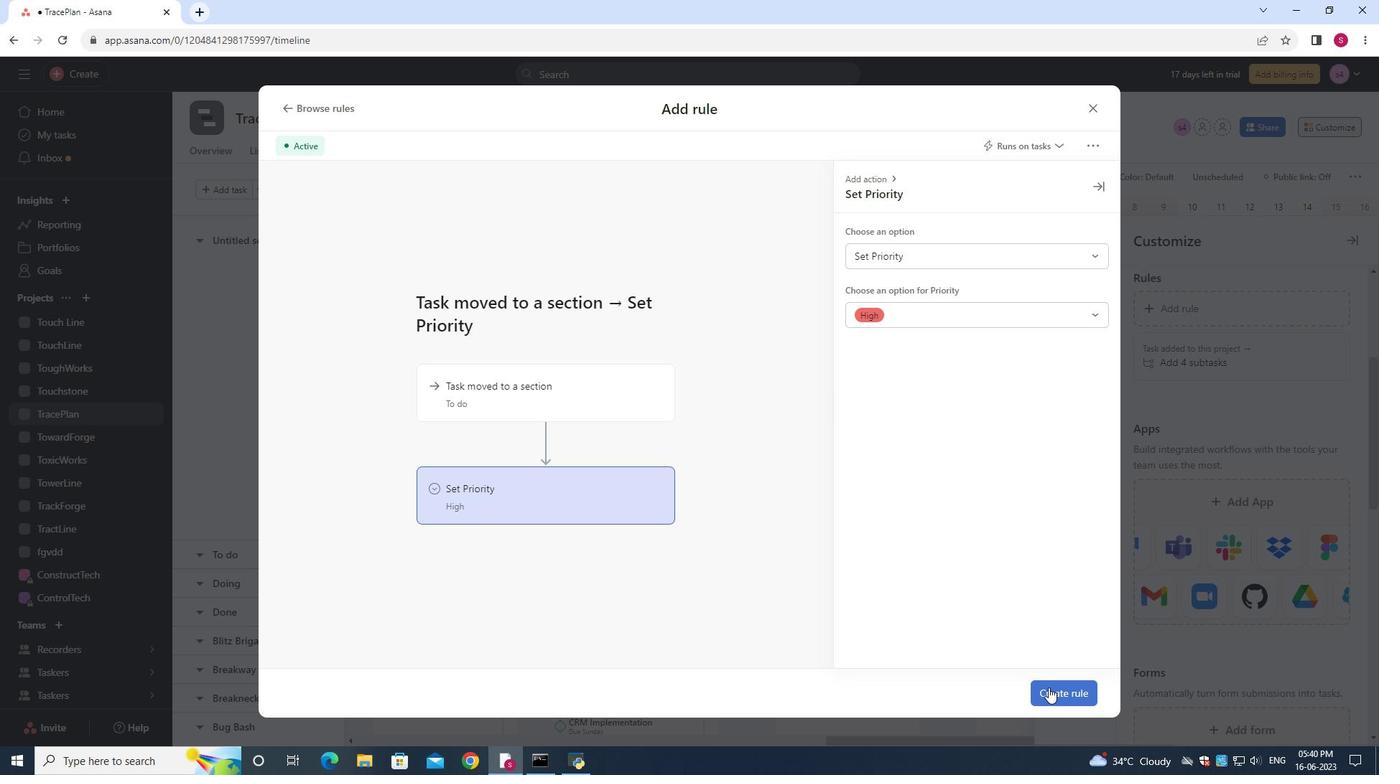 
Action: Mouse moved to (912, 370)
Screenshot: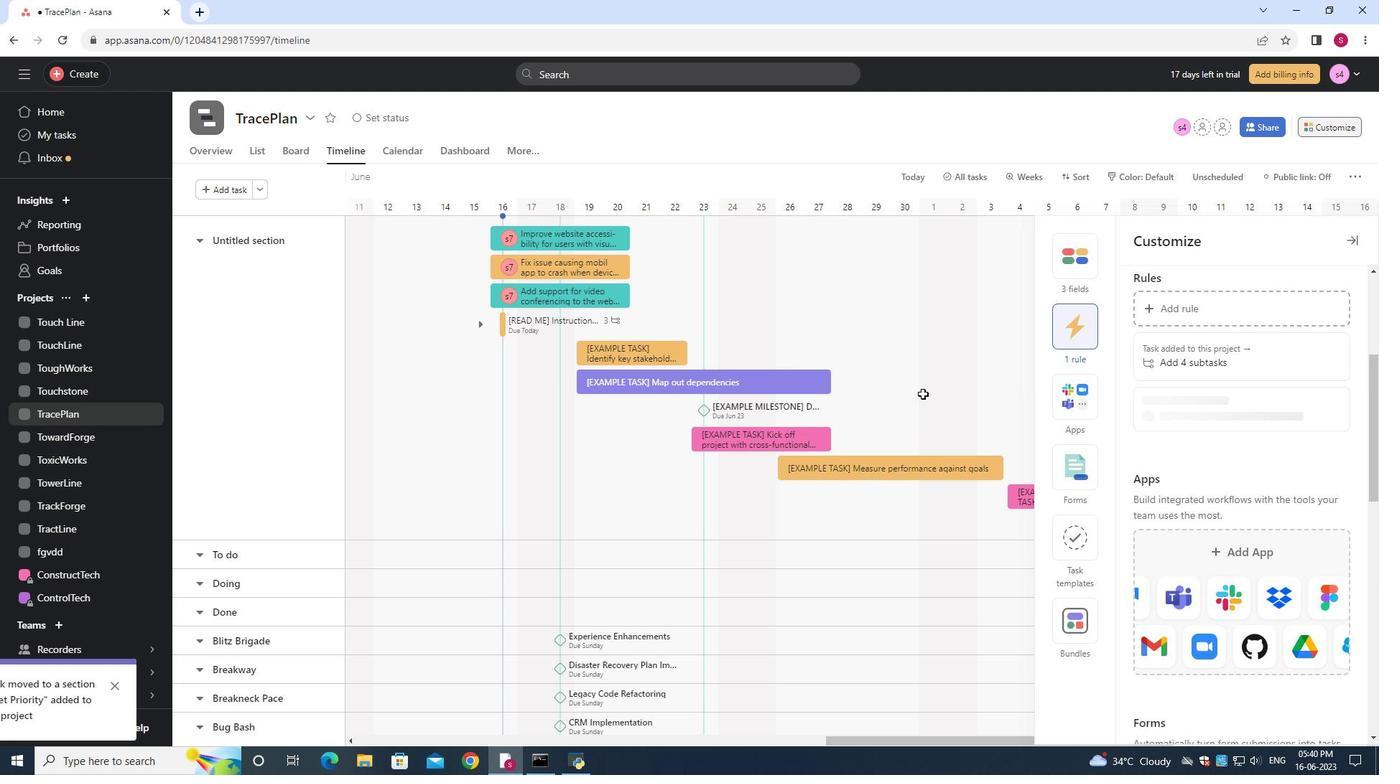 
